 Task: Set the programs in track settings for input/codecs to 'First'.
Action: Mouse moved to (96, 11)
Screenshot: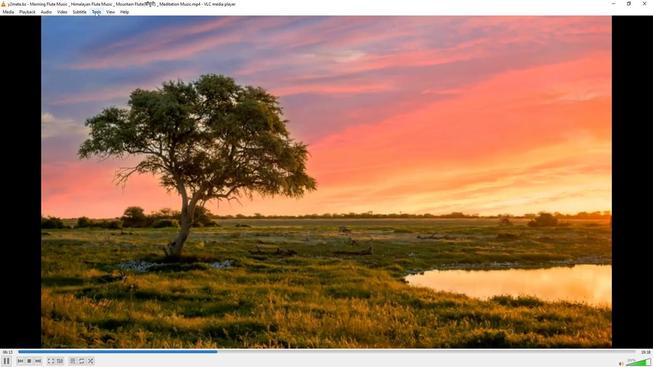 
Action: Mouse pressed left at (96, 11)
Screenshot: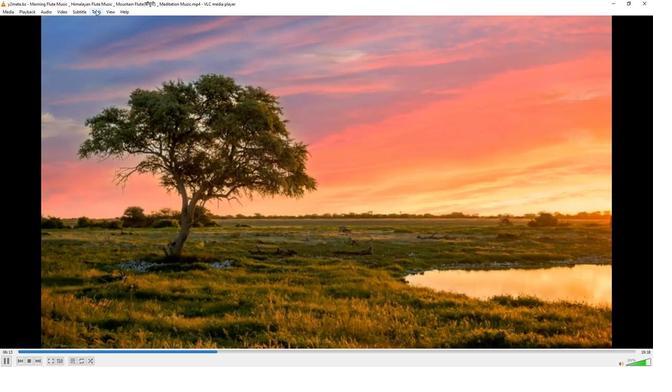 
Action: Mouse moved to (102, 91)
Screenshot: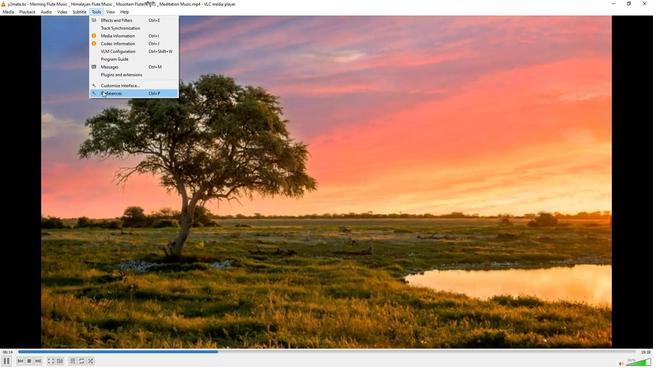 
Action: Mouse pressed left at (102, 91)
Screenshot: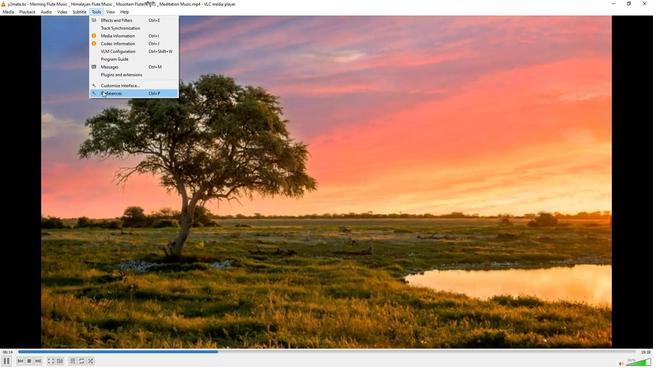 
Action: Mouse moved to (214, 299)
Screenshot: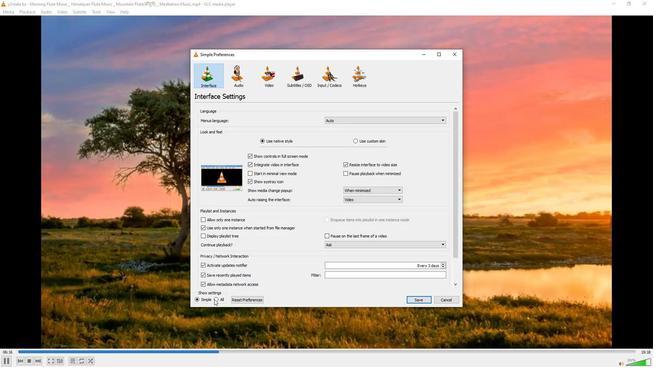 
Action: Mouse pressed left at (214, 299)
Screenshot: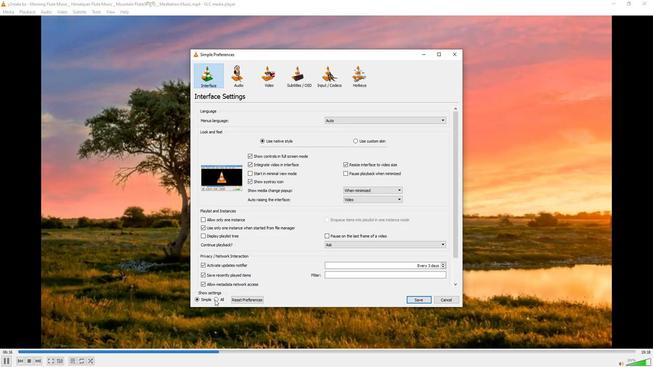 
Action: Mouse moved to (226, 176)
Screenshot: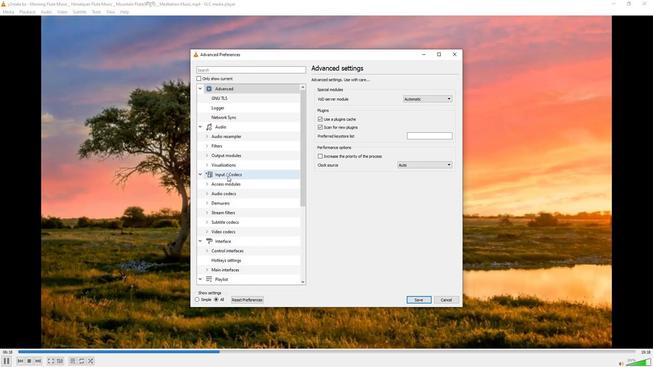 
Action: Mouse pressed left at (226, 176)
Screenshot: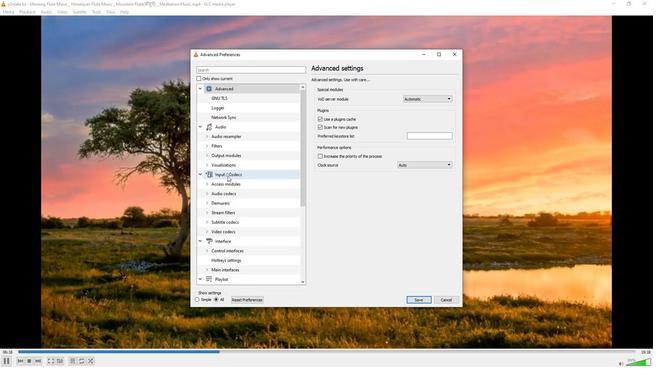 
Action: Mouse moved to (441, 105)
Screenshot: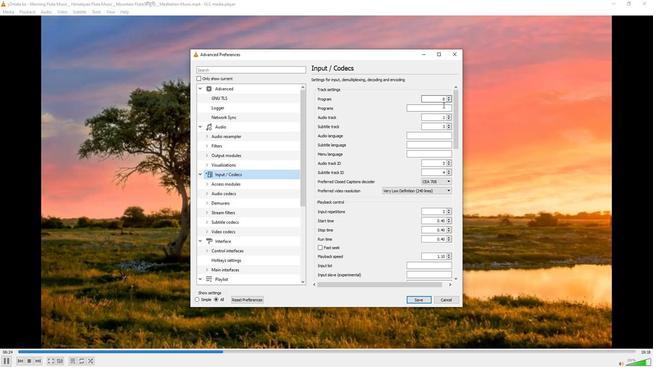 
Action: Mouse pressed left at (441, 105)
Screenshot: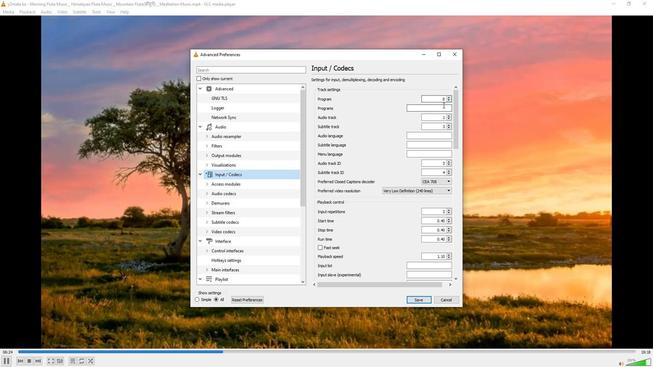 
Action: Mouse moved to (434, 102)
Screenshot: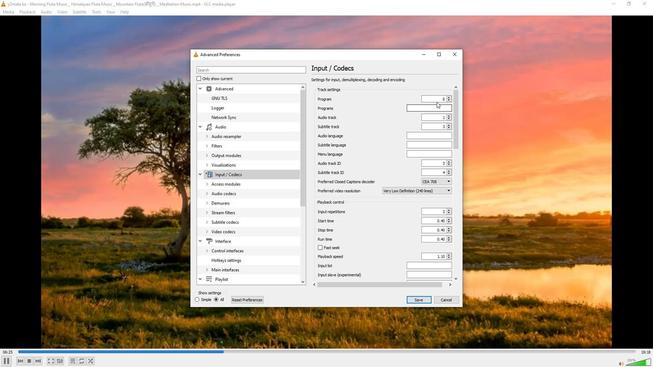 
Action: Key pressed <Key.shift>Fir
Screenshot: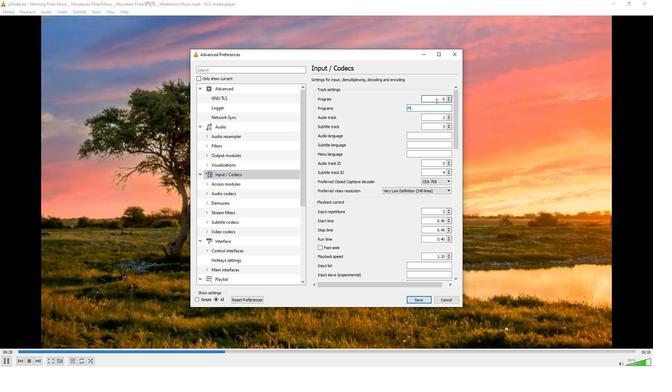 
Action: Mouse moved to (399, 131)
Screenshot: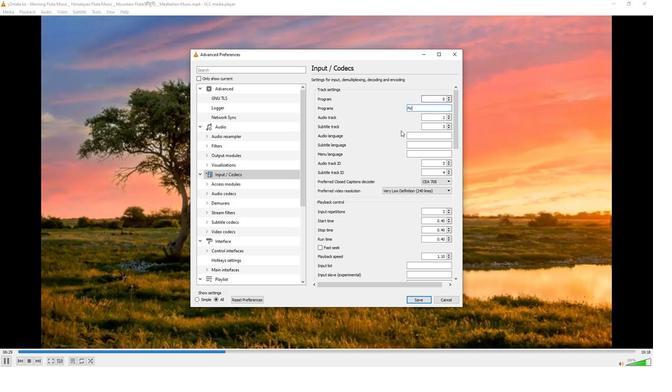 
Action: Key pressed st
Screenshot: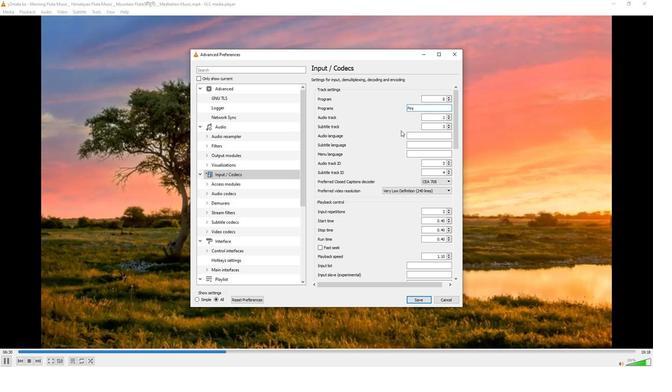 
Action: Mouse moved to (392, 134)
Screenshot: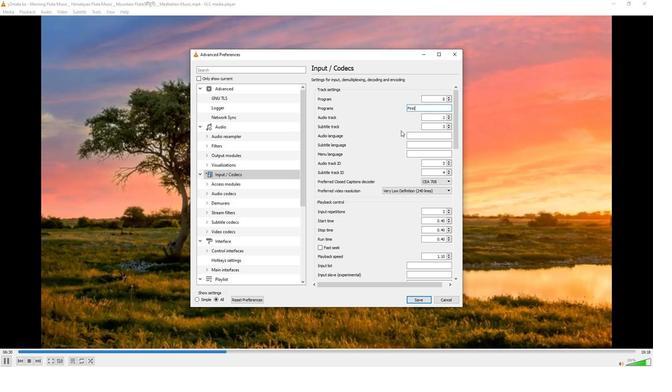 
